 Task: Add the task  Upgrade and migrate company inventory management to a cloud-based solution to the section Dash & Dazzle in the project AgileQuest and add a Due Date to the respective task as 2023/10/23
Action: Mouse moved to (769, 393)
Screenshot: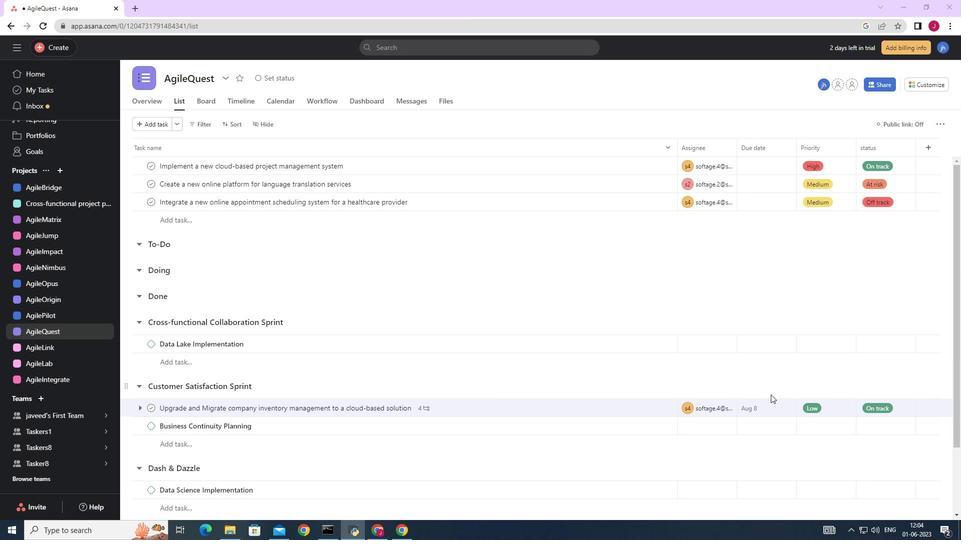 
Action: Mouse scrolled (769, 393) with delta (0, 0)
Screenshot: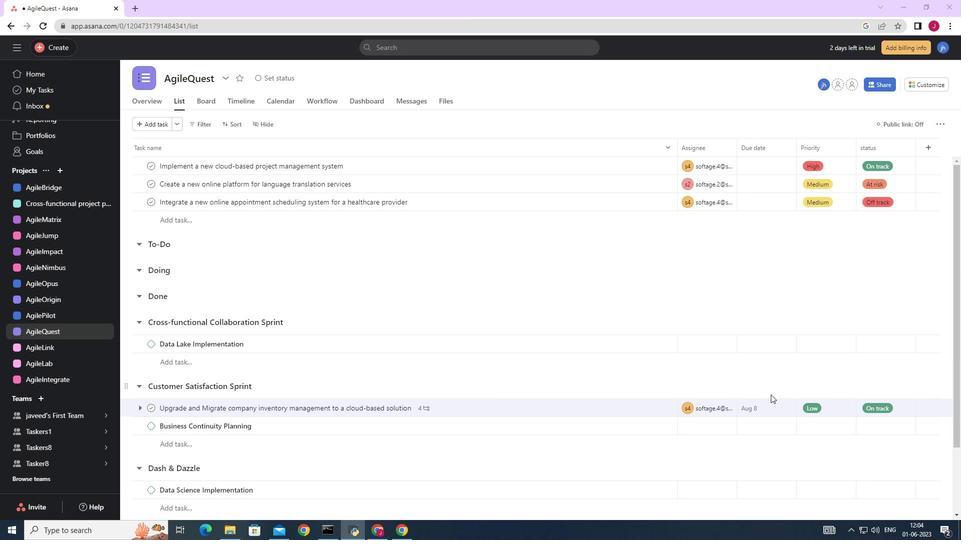 
Action: Mouse moved to (764, 393)
Screenshot: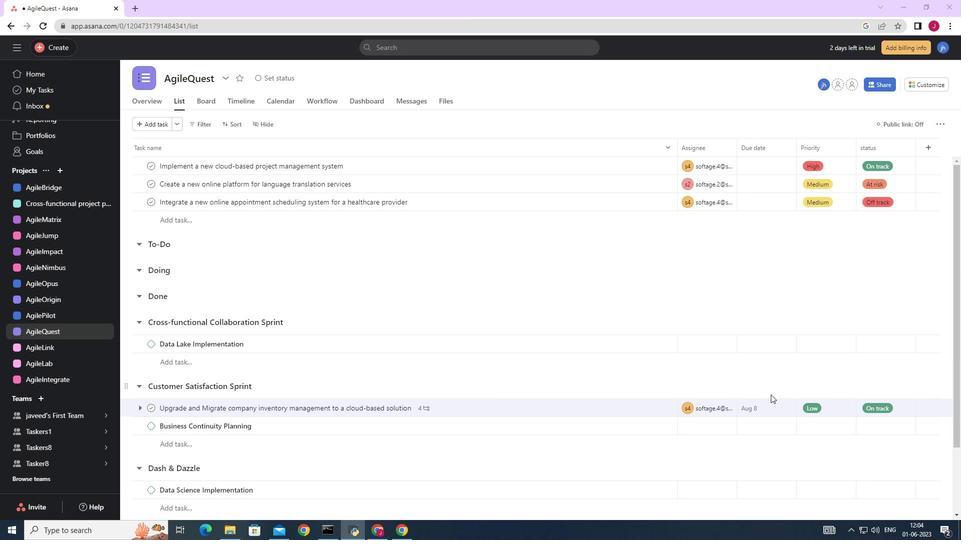 
Action: Mouse scrolled (764, 392) with delta (0, 0)
Screenshot: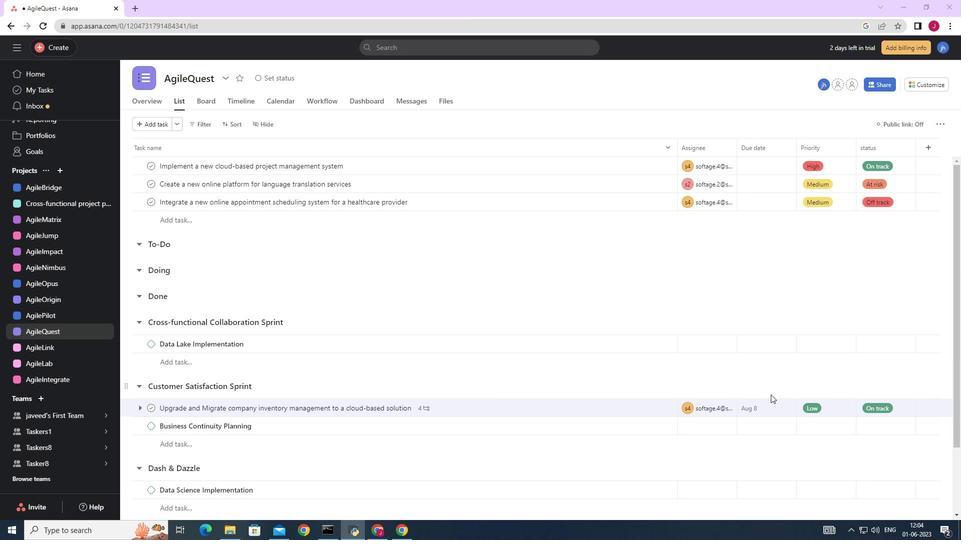
Action: Mouse moved to (758, 393)
Screenshot: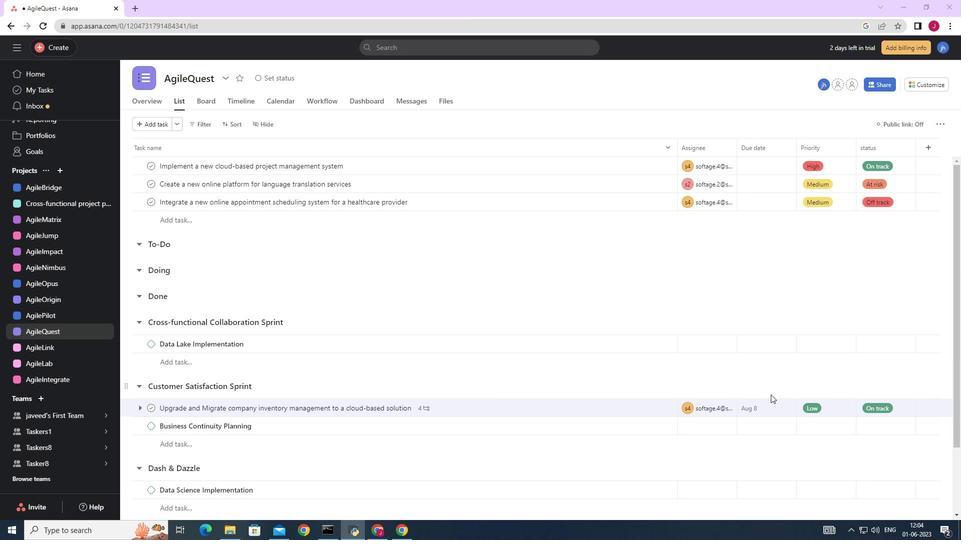 
Action: Mouse scrolled (759, 392) with delta (0, 0)
Screenshot: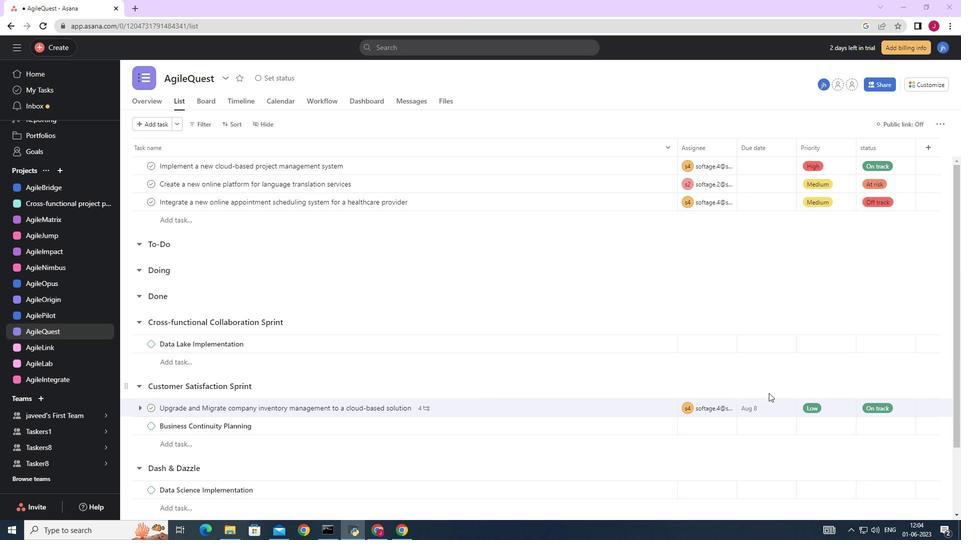
Action: Mouse moved to (647, 325)
Screenshot: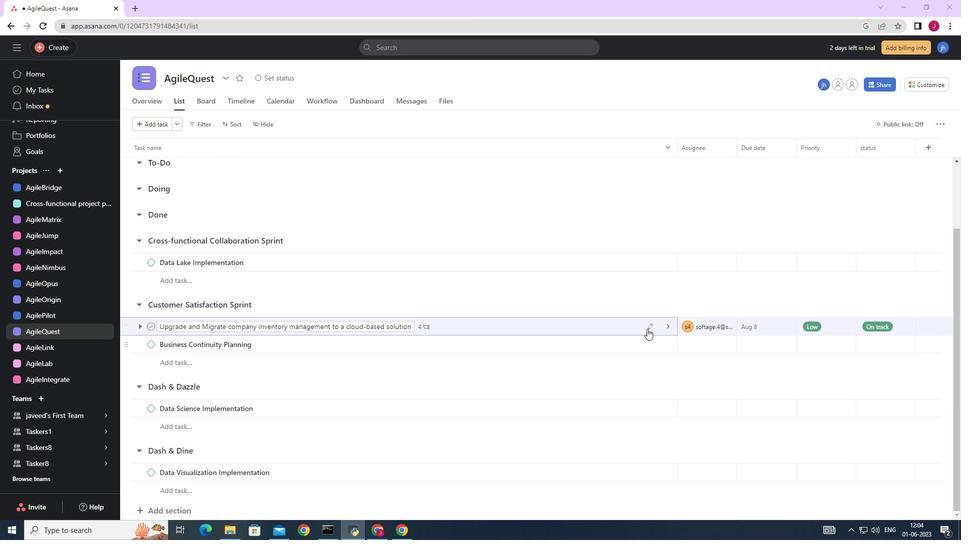 
Action: Mouse pressed left at (647, 325)
Screenshot: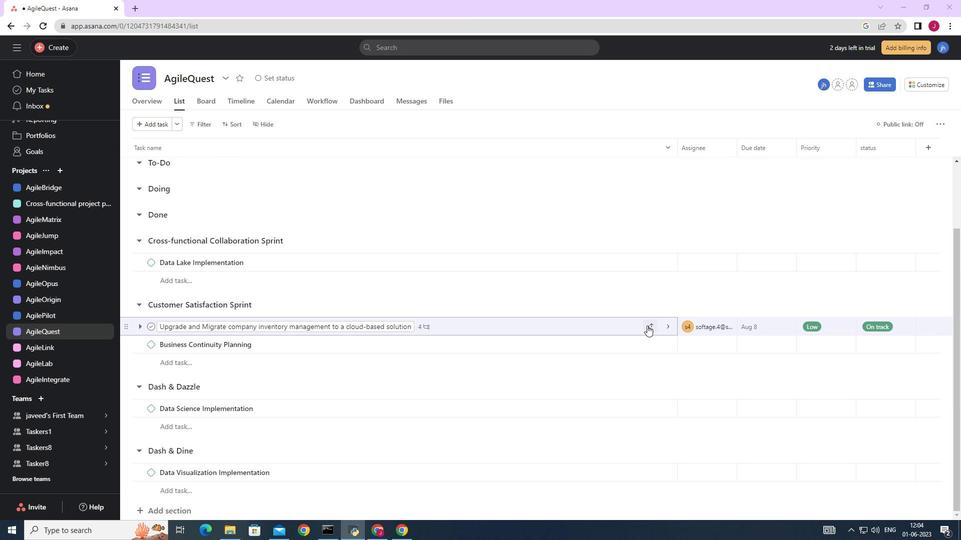 
Action: Mouse moved to (562, 476)
Screenshot: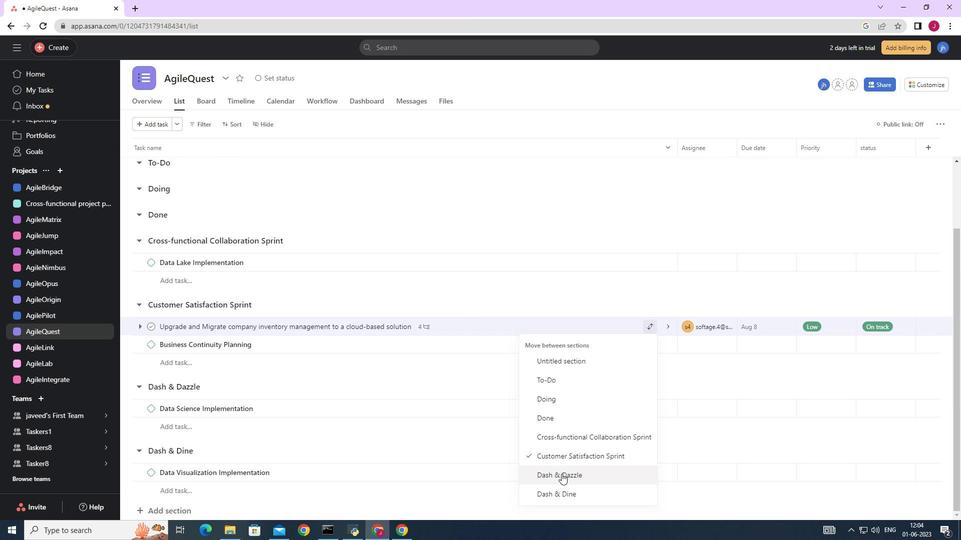 
Action: Mouse pressed left at (562, 476)
Screenshot: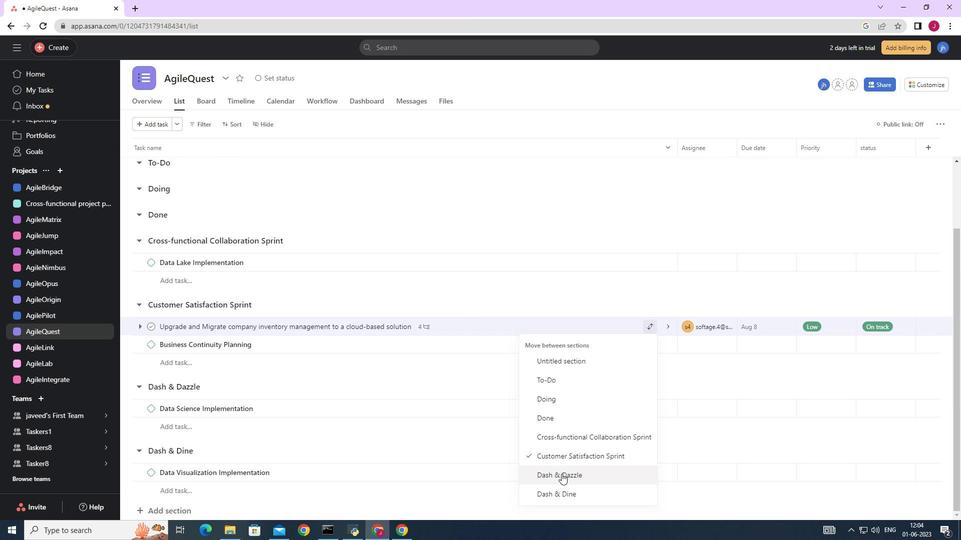 
Action: Mouse moved to (789, 390)
Screenshot: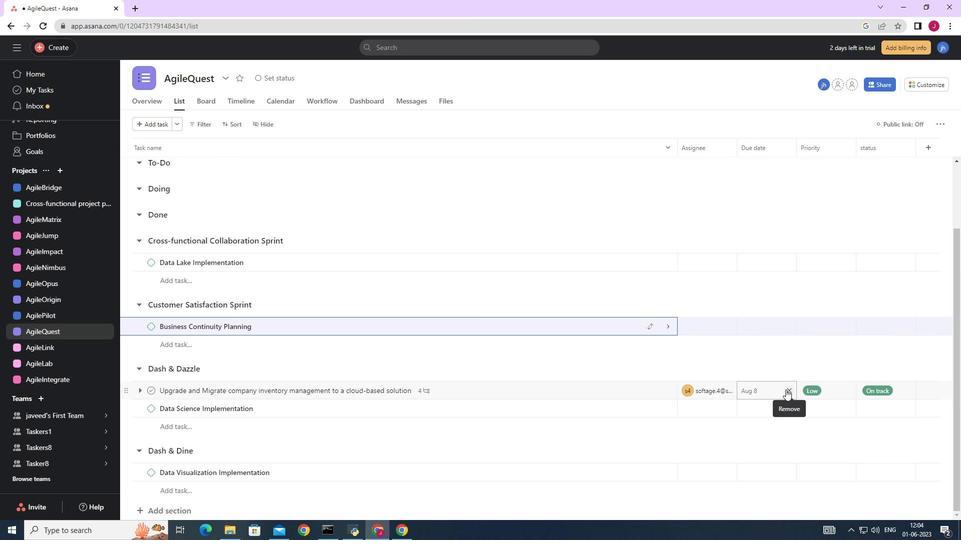 
Action: Mouse pressed left at (789, 390)
Screenshot: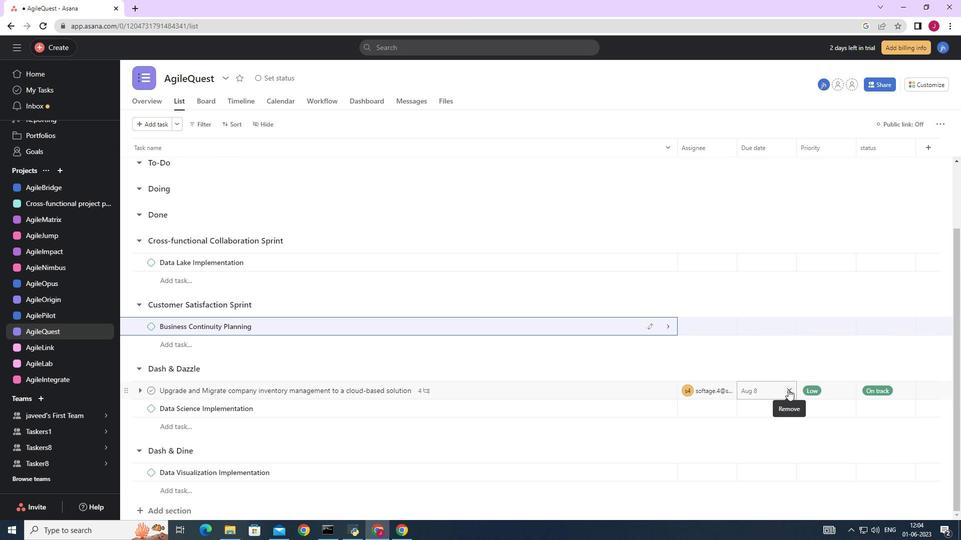 
Action: Mouse moved to (756, 392)
Screenshot: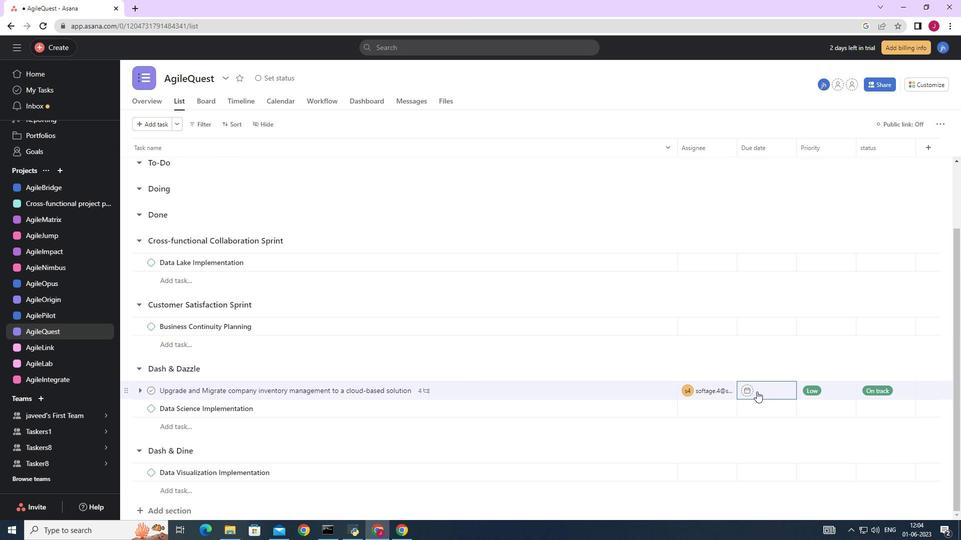 
Action: Mouse pressed left at (756, 392)
Screenshot: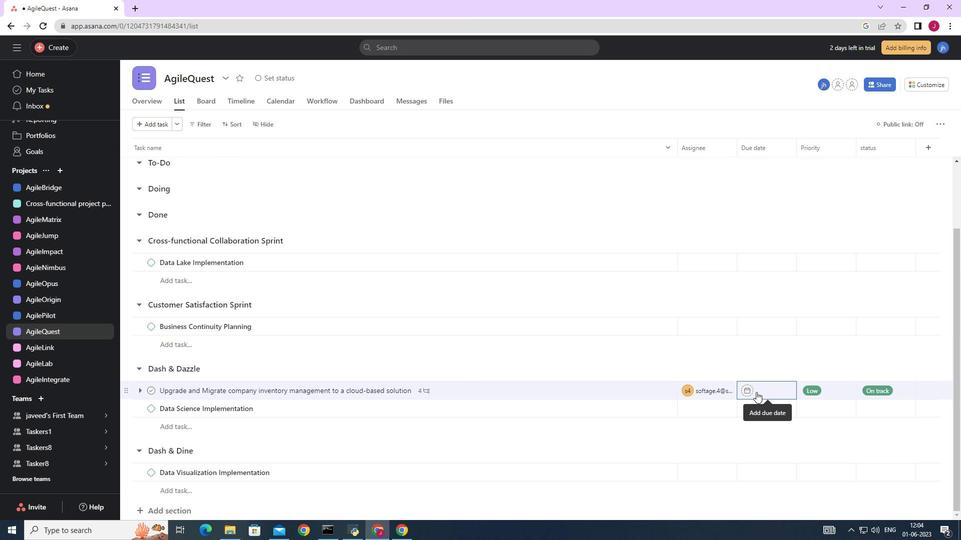 
Action: Mouse moved to (872, 229)
Screenshot: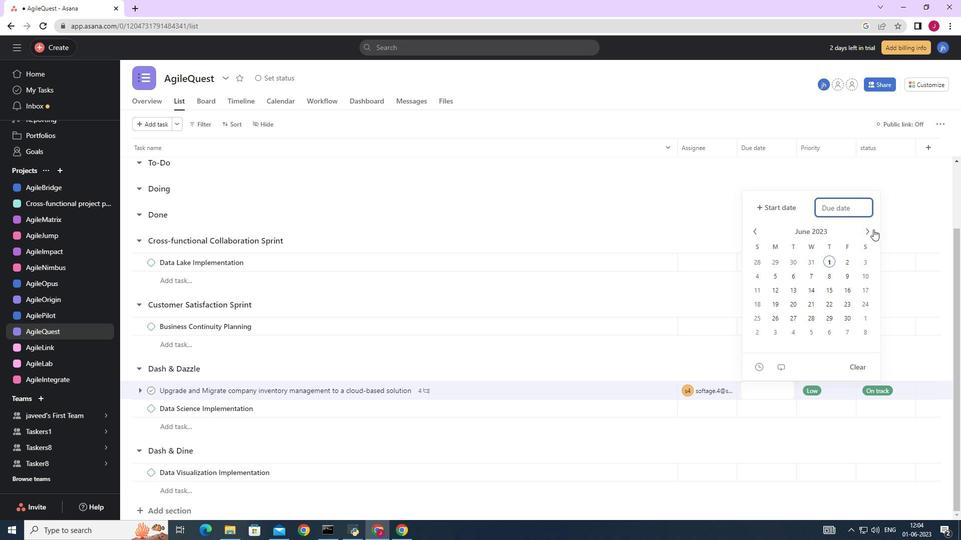 
Action: Mouse pressed left at (872, 229)
Screenshot: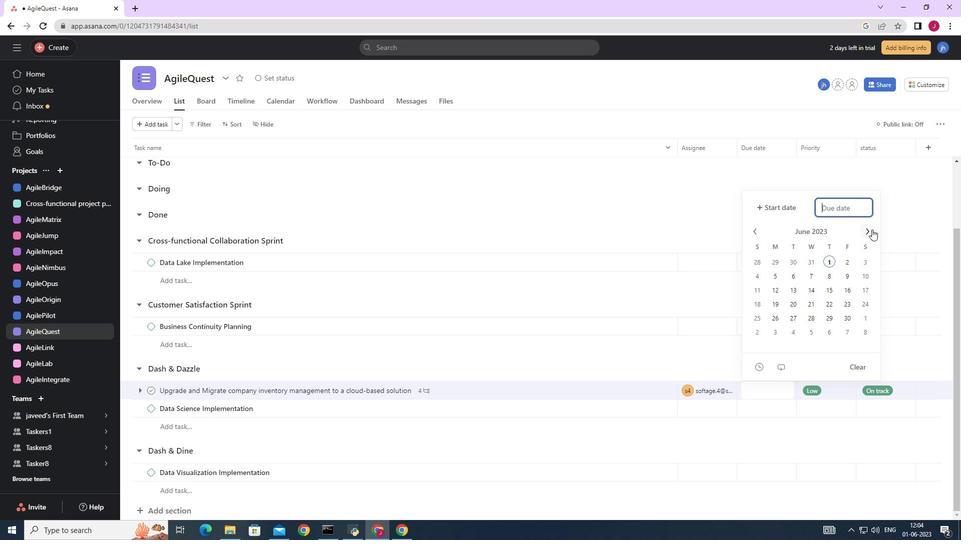 
Action: Mouse pressed left at (872, 229)
Screenshot: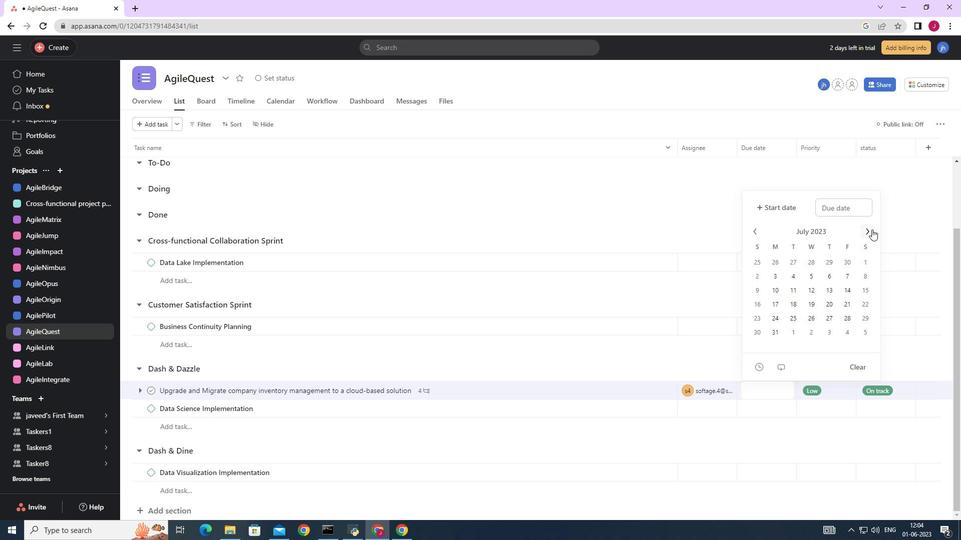 
Action: Mouse pressed left at (872, 229)
Screenshot: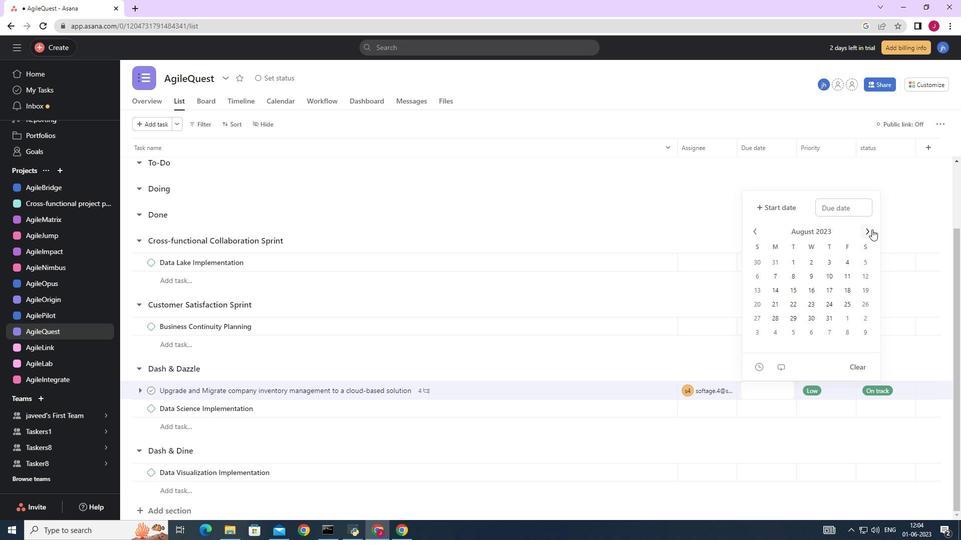 
Action: Mouse pressed left at (872, 229)
Screenshot: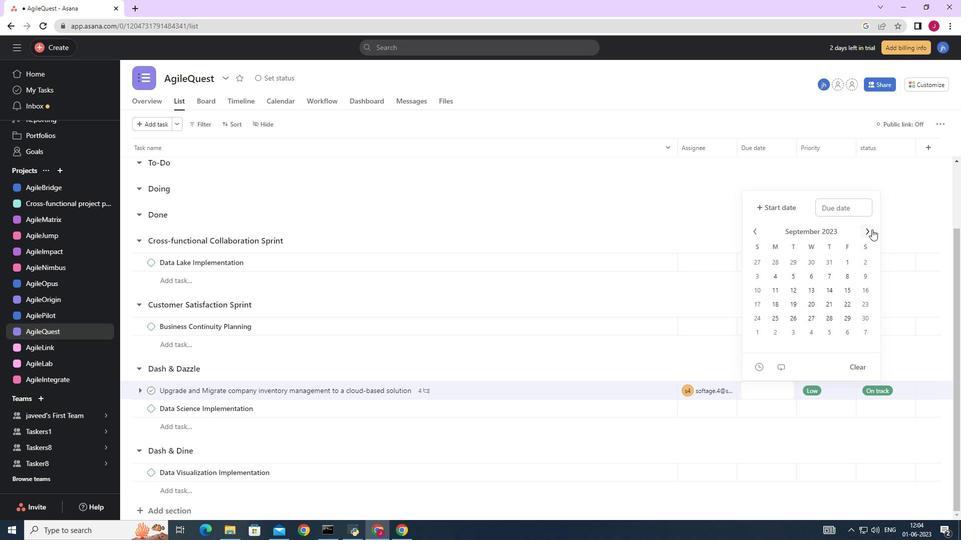 
Action: Mouse moved to (775, 303)
Screenshot: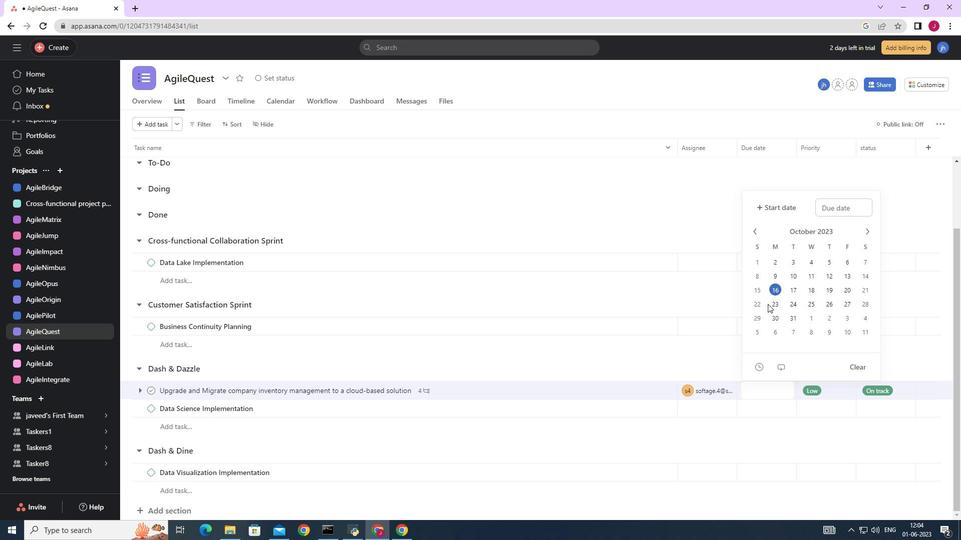 
Action: Mouse pressed left at (775, 303)
Screenshot: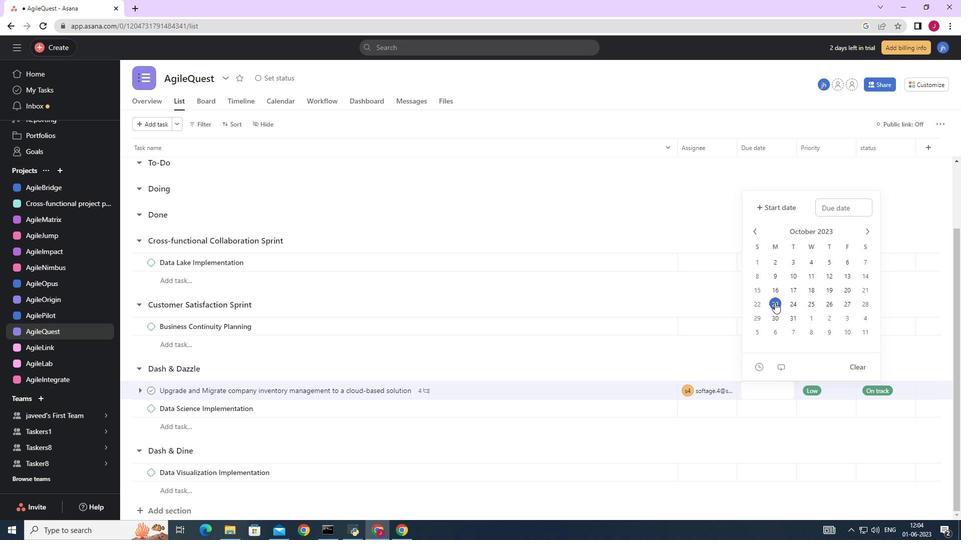 
Action: Mouse moved to (921, 209)
Screenshot: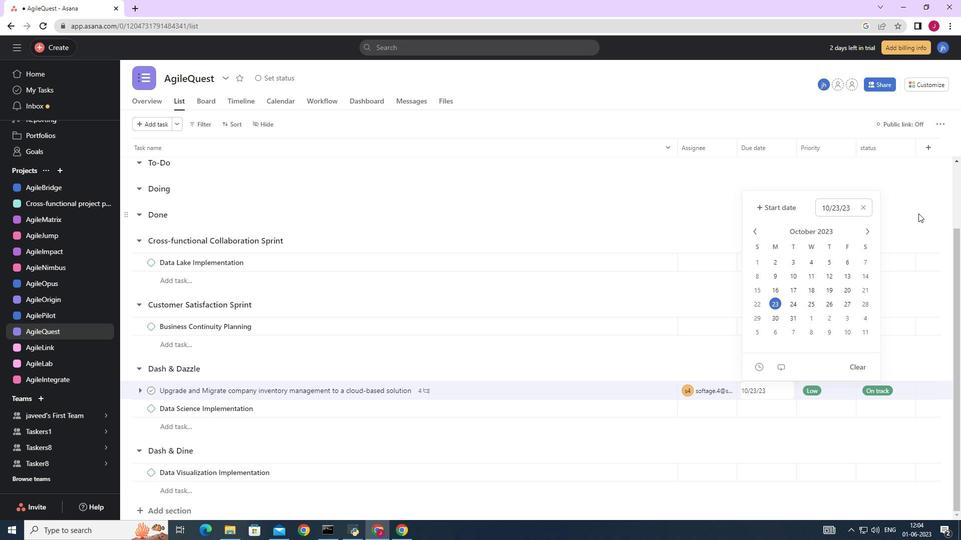 
Action: Mouse pressed left at (921, 209)
Screenshot: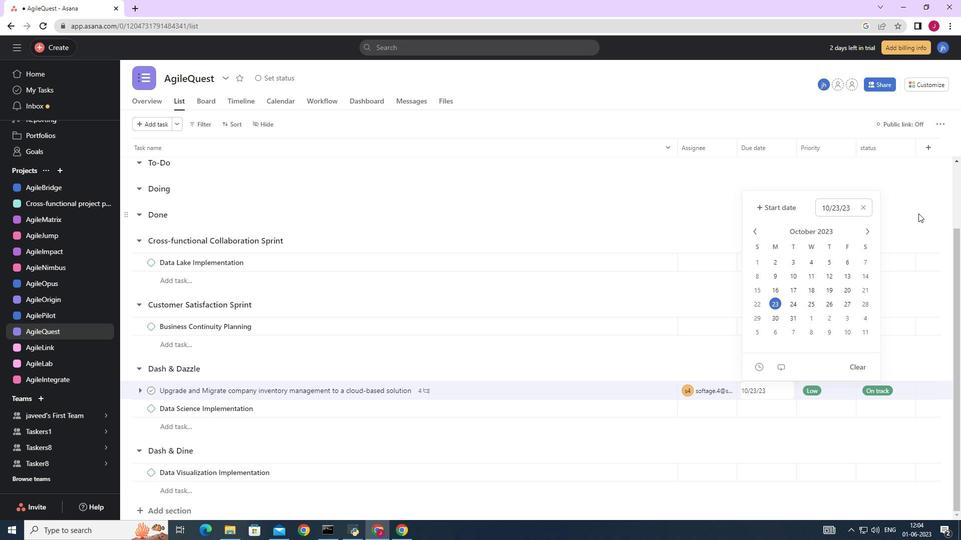 
Action: Mouse moved to (922, 208)
Screenshot: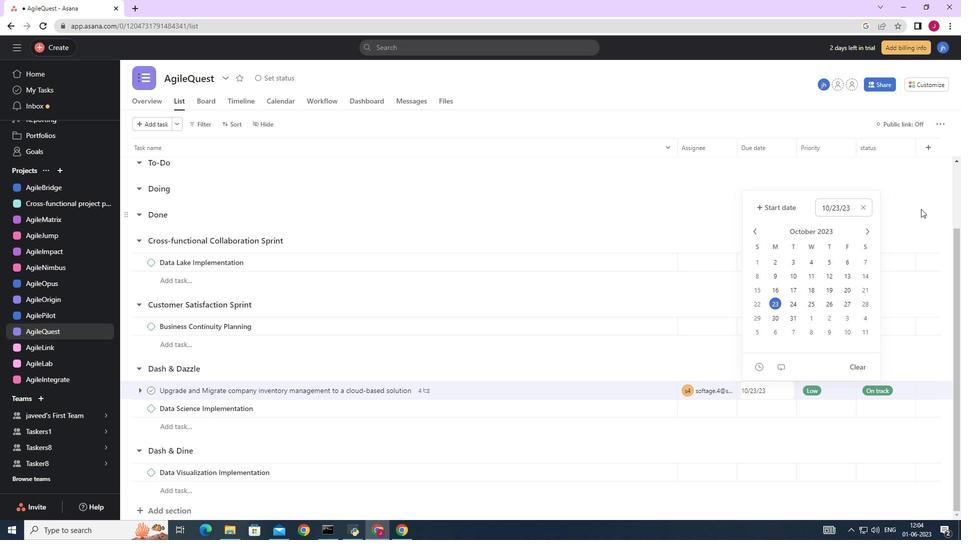 
